 Task: Upload your resume in the job application setting.
Action: Mouse moved to (316, 259)
Screenshot: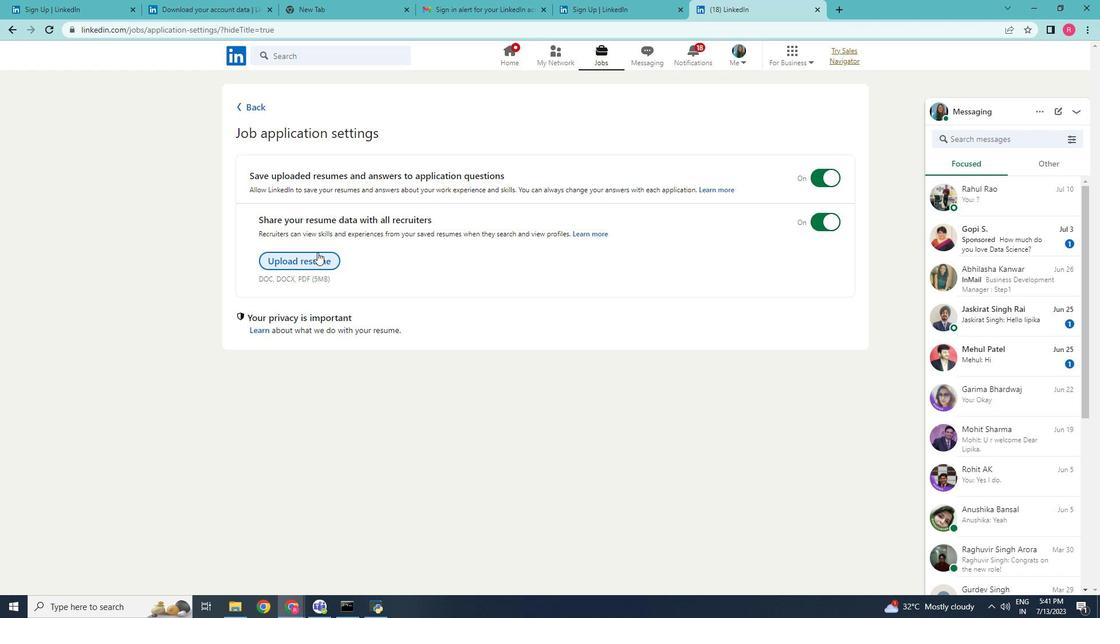 
Action: Mouse pressed left at (316, 259)
Screenshot: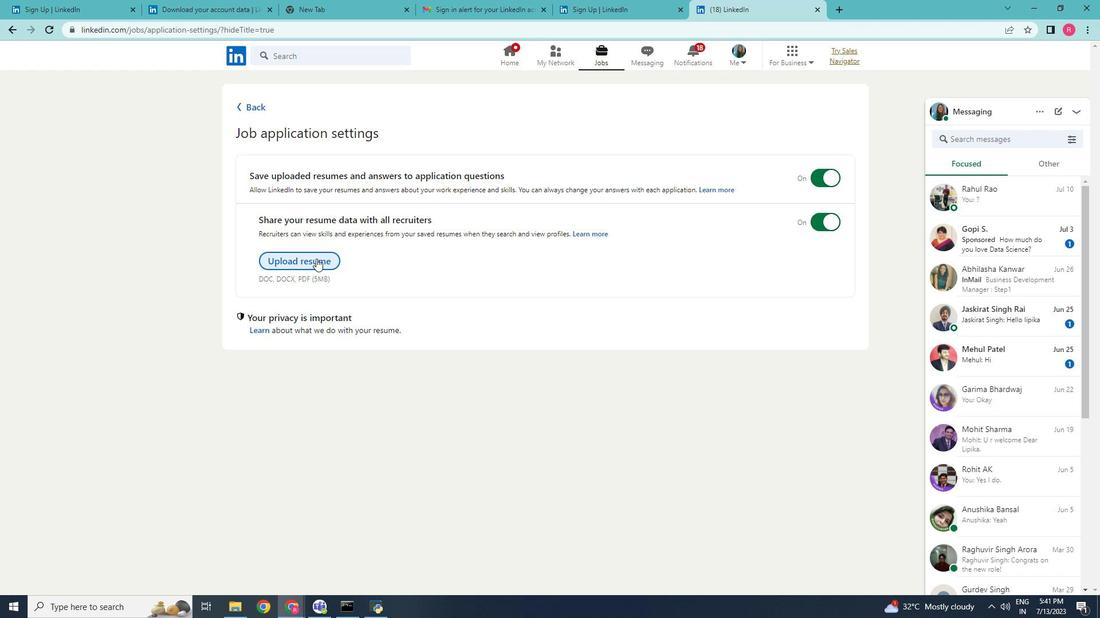 
Action: Mouse moved to (170, 113)
Screenshot: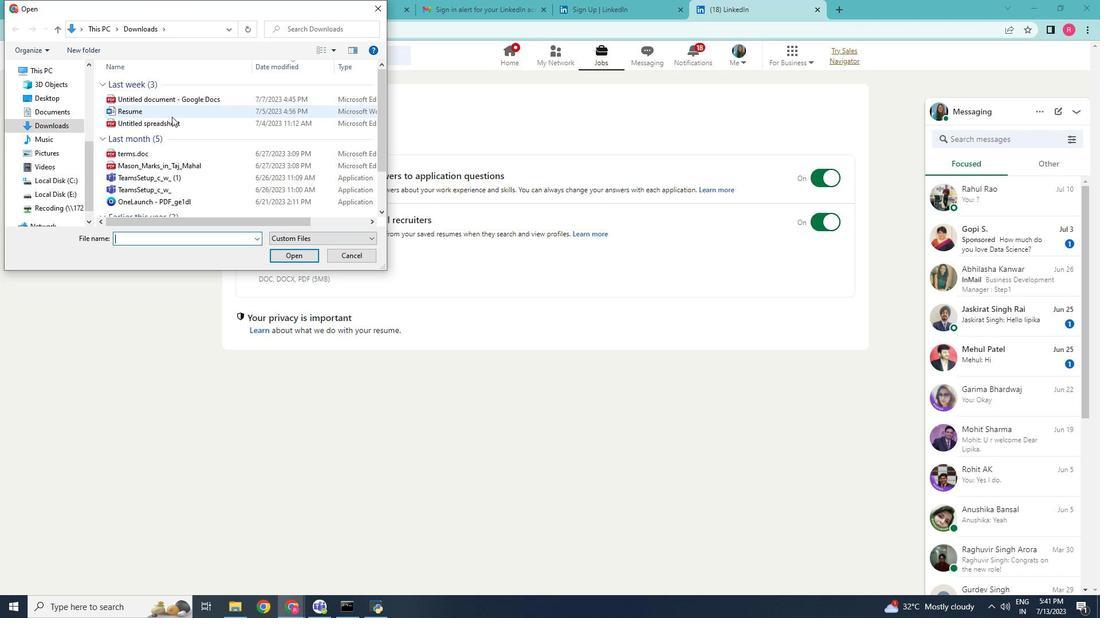 
Action: Mouse pressed left at (170, 113)
Screenshot: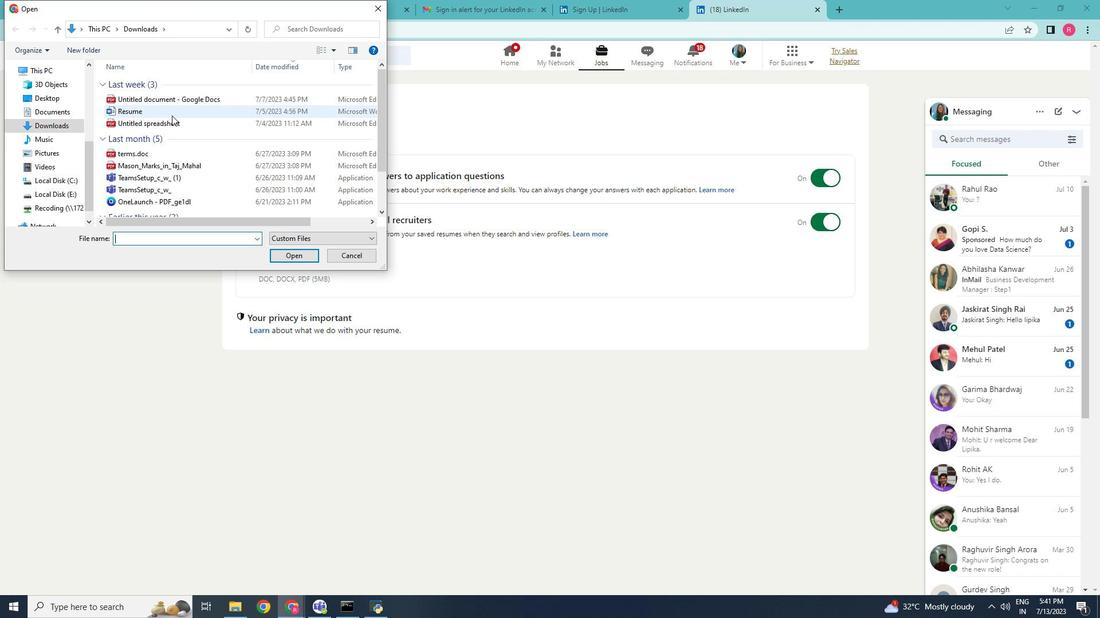 
Action: Mouse moved to (286, 255)
Screenshot: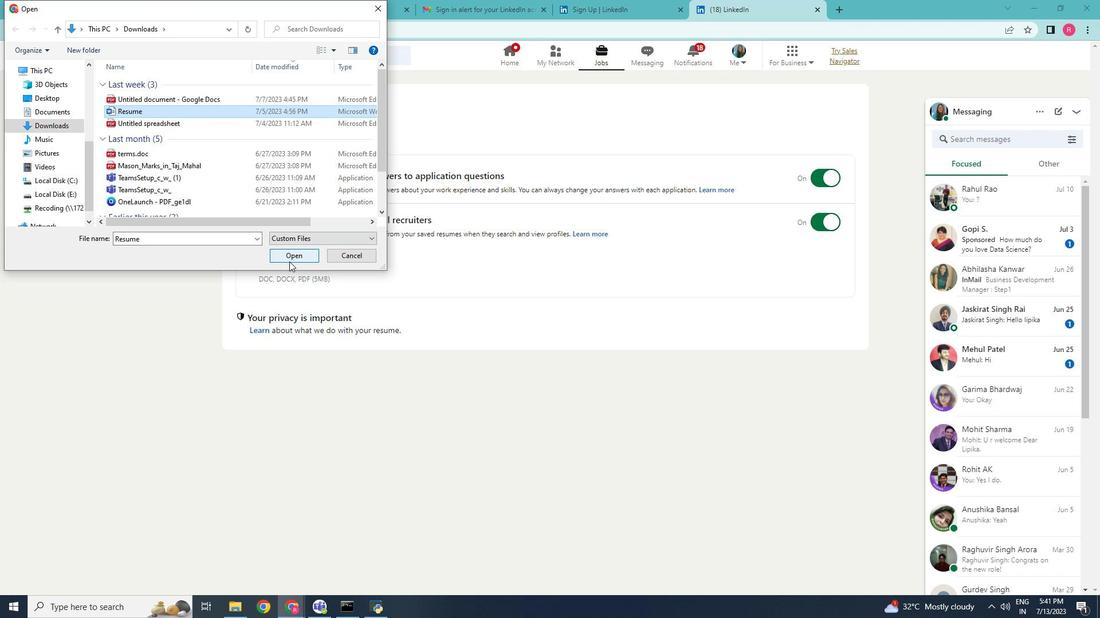 
Action: Mouse pressed left at (286, 255)
Screenshot: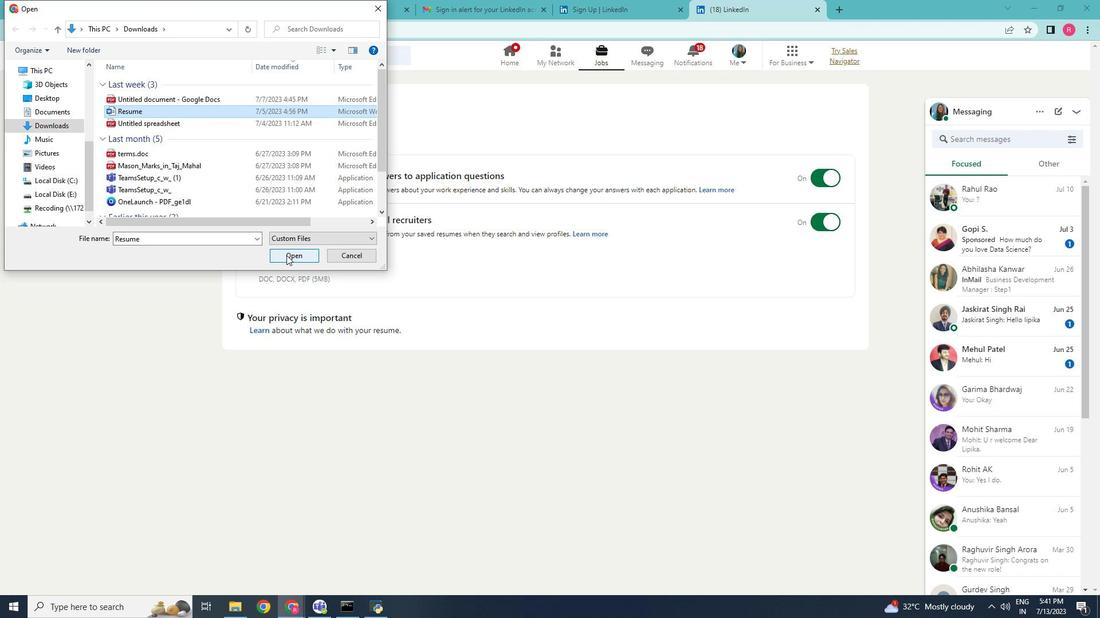 
